 Task: In the  document egs.epub Insert horizontal line 'above the text' Create the translated copy of the document in  'Latin' Select the second point and  Clear Formatting
Action: Mouse moved to (124, 67)
Screenshot: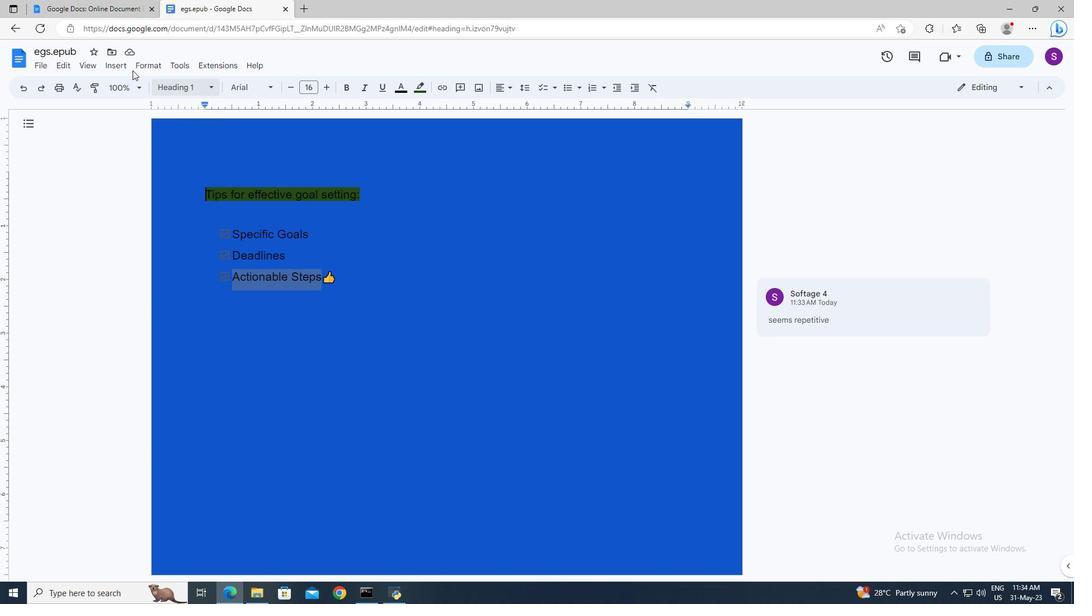 
Action: Mouse pressed left at (124, 67)
Screenshot: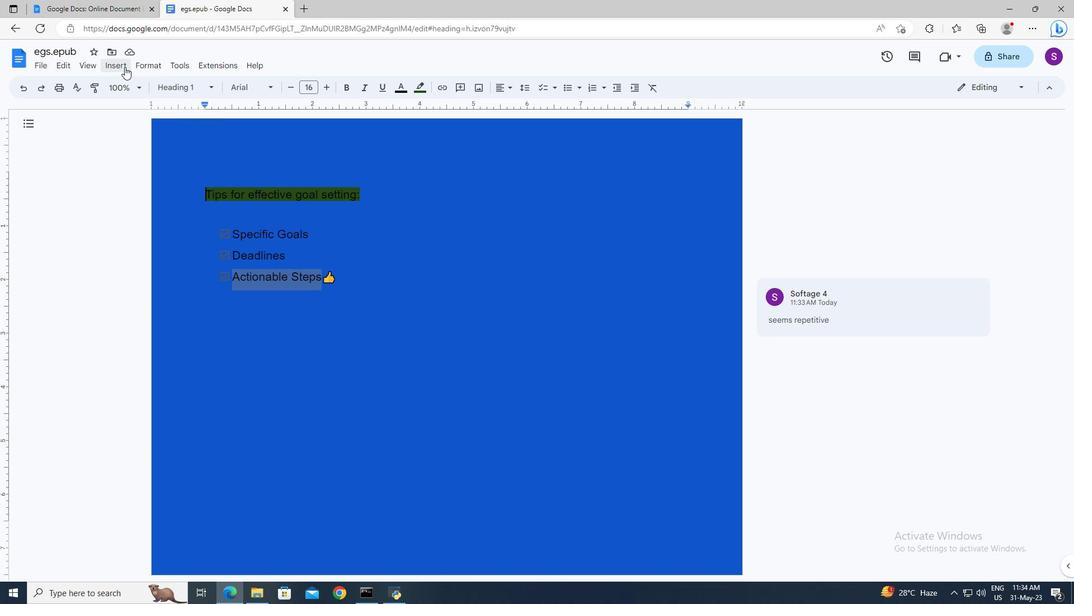 
Action: Mouse moved to (143, 151)
Screenshot: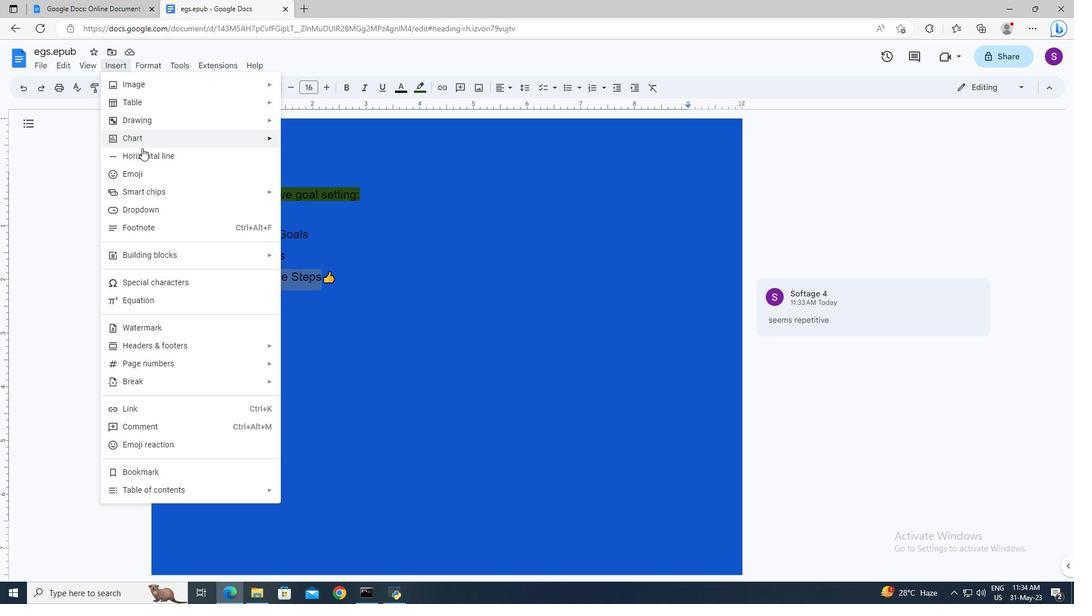 
Action: Mouse pressed left at (143, 151)
Screenshot: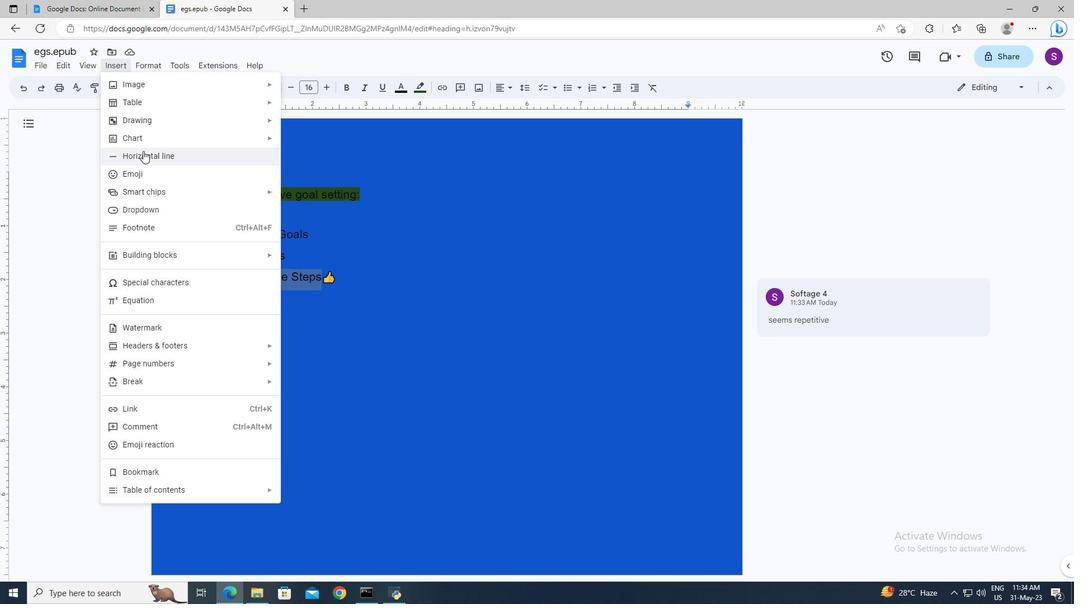 
Action: Mouse moved to (180, 69)
Screenshot: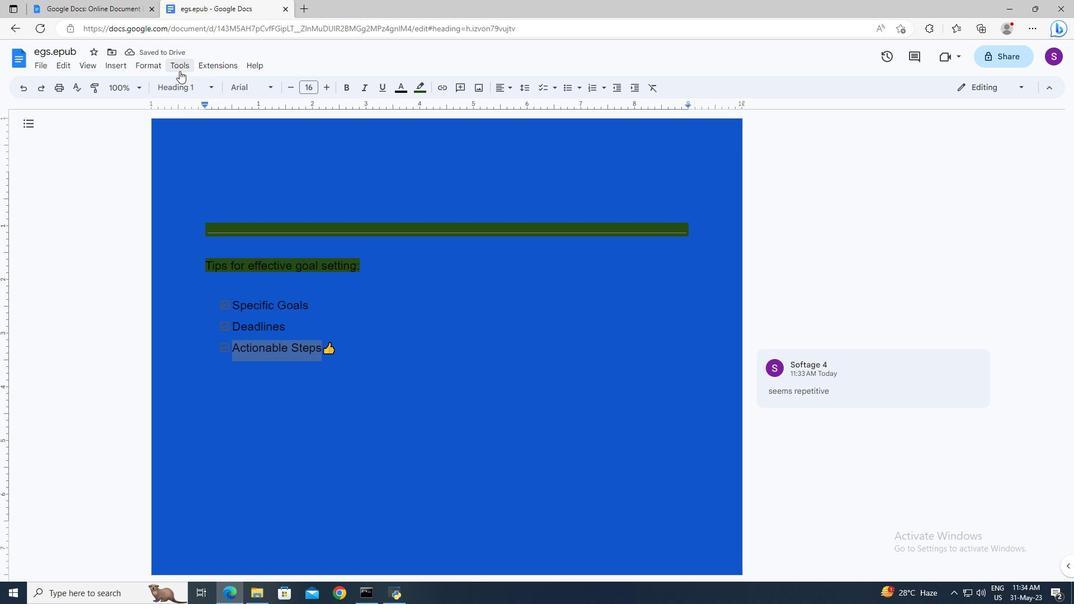 
Action: Mouse pressed left at (180, 69)
Screenshot: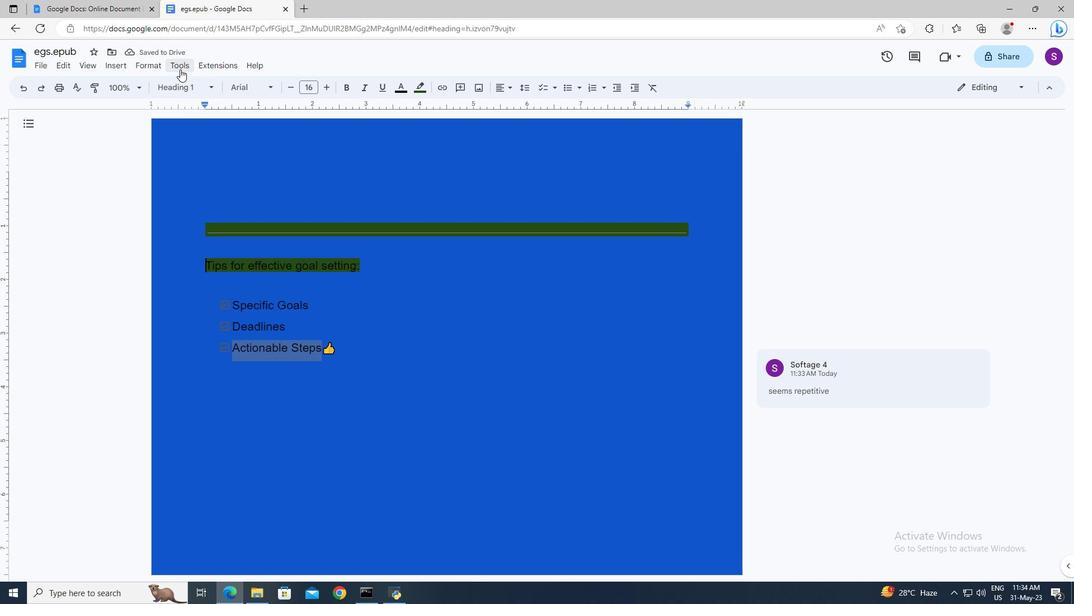 
Action: Mouse moved to (204, 250)
Screenshot: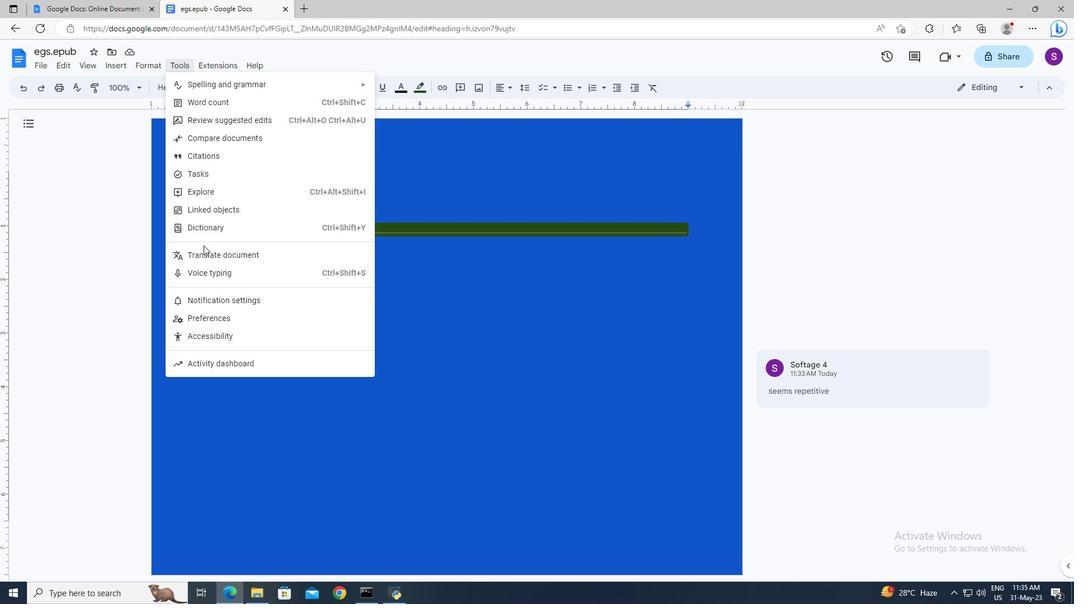 
Action: Mouse pressed left at (204, 250)
Screenshot: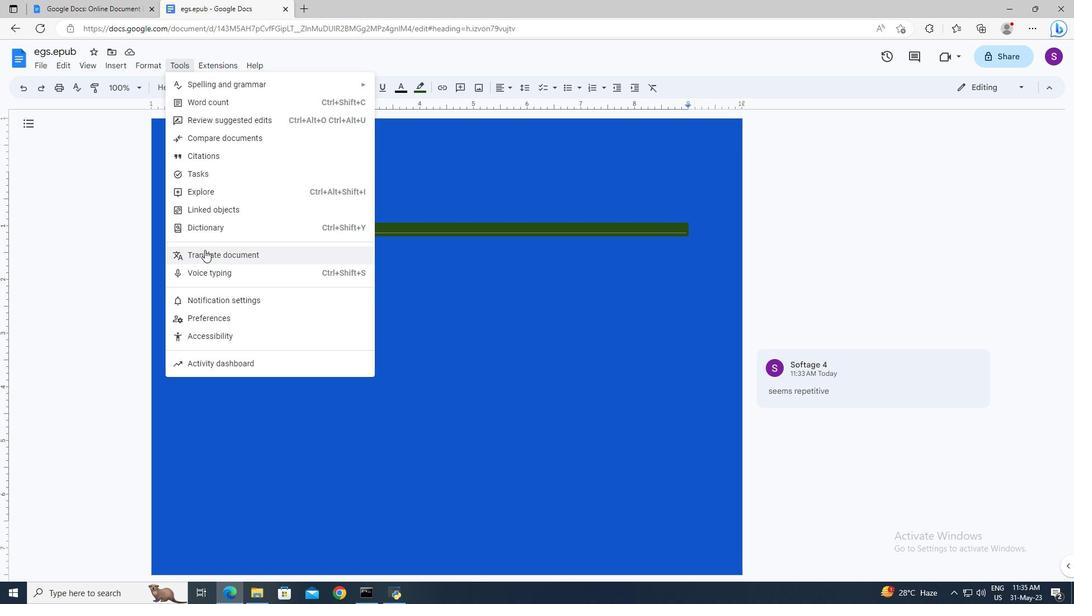 
Action: Mouse moved to (528, 335)
Screenshot: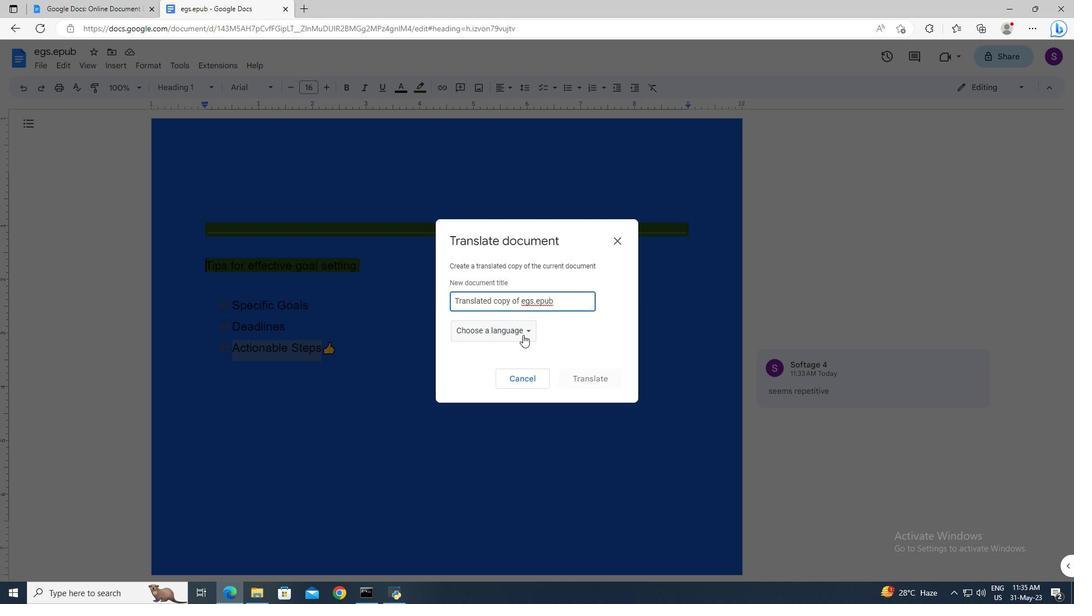 
Action: Mouse pressed left at (528, 335)
Screenshot: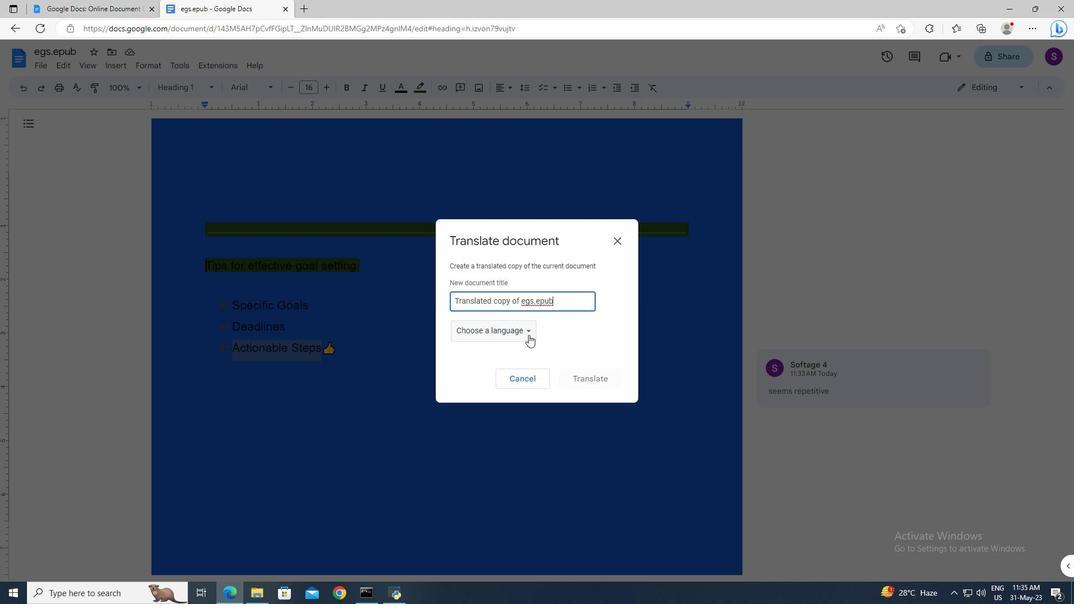 
Action: Mouse moved to (516, 405)
Screenshot: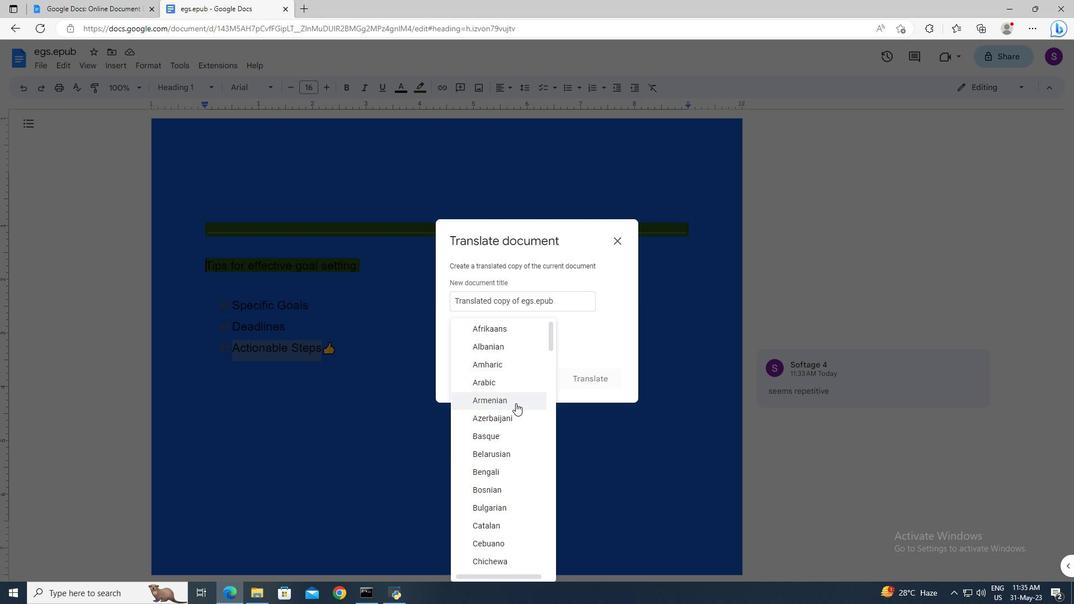 
Action: Mouse scrolled (516, 404) with delta (0, 0)
Screenshot: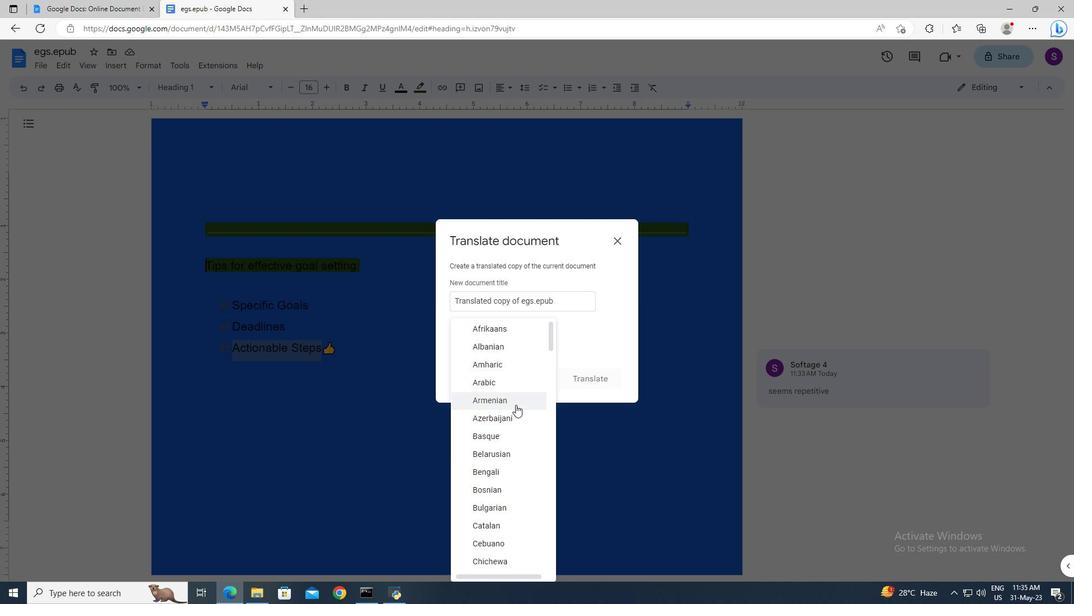 
Action: Mouse scrolled (516, 404) with delta (0, 0)
Screenshot: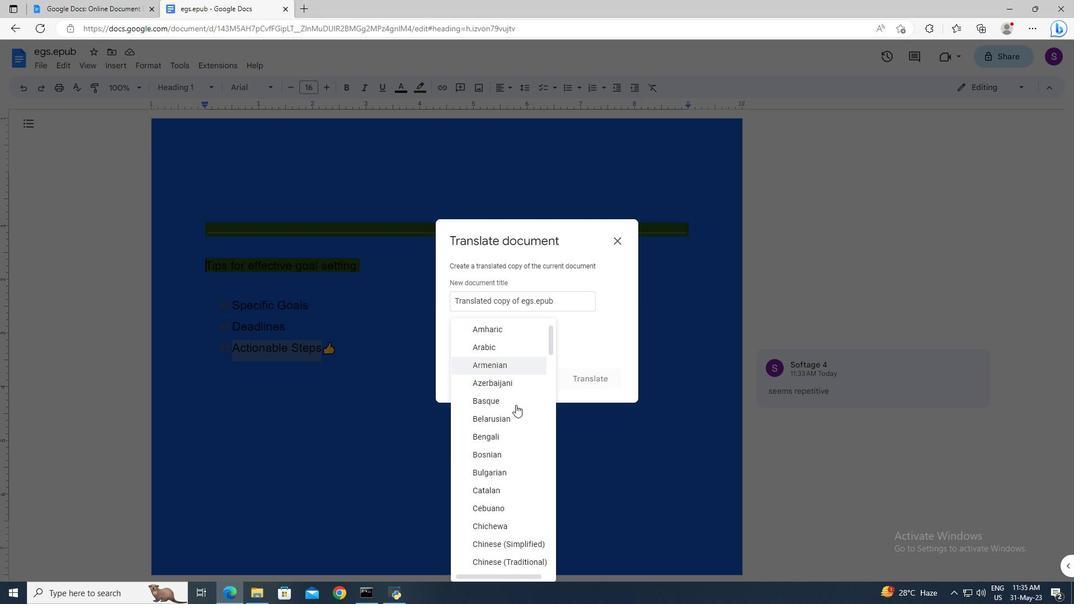 
Action: Mouse scrolled (516, 404) with delta (0, 0)
Screenshot: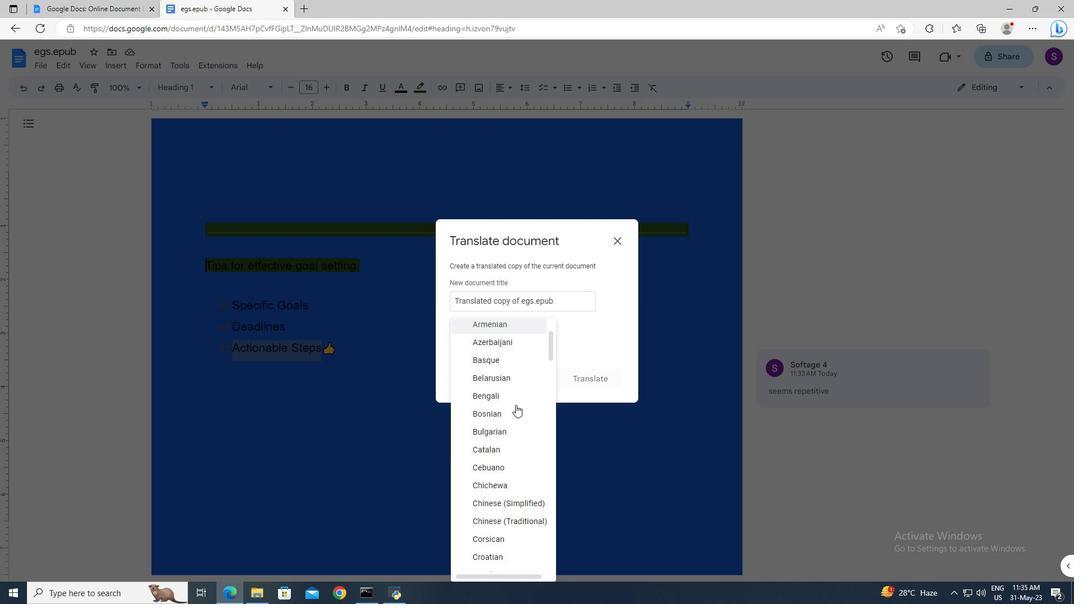 
Action: Mouse scrolled (516, 404) with delta (0, 0)
Screenshot: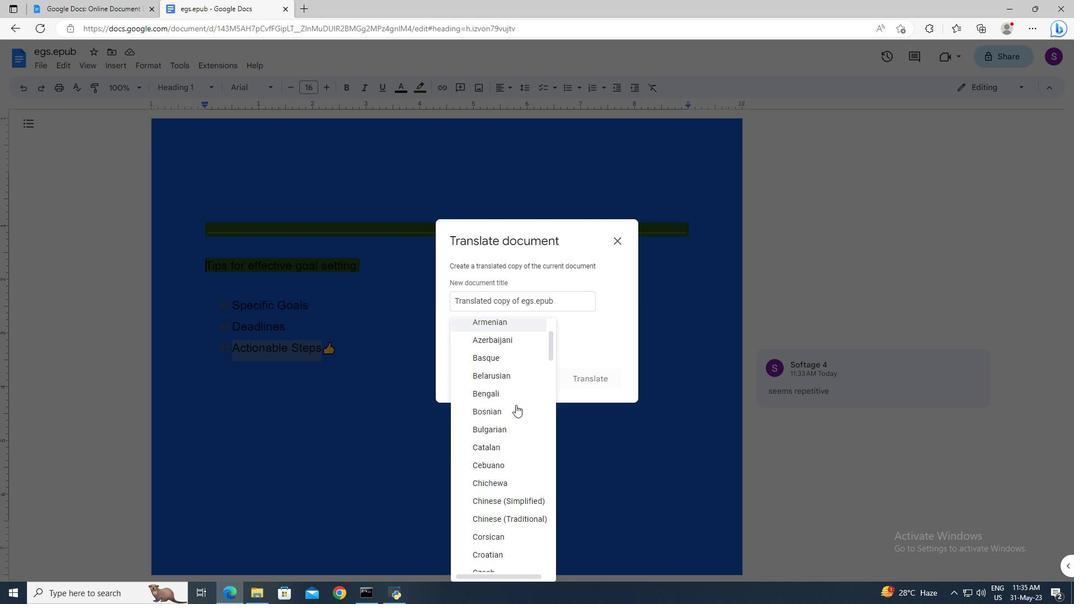 
Action: Mouse scrolled (516, 404) with delta (0, 0)
Screenshot: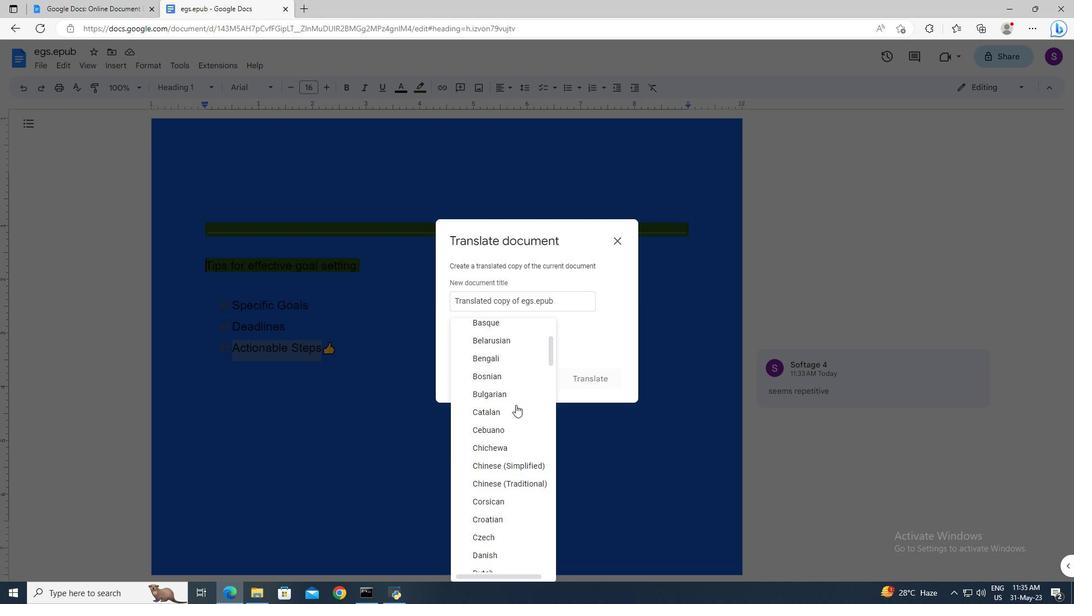 
Action: Mouse scrolled (516, 404) with delta (0, 0)
Screenshot: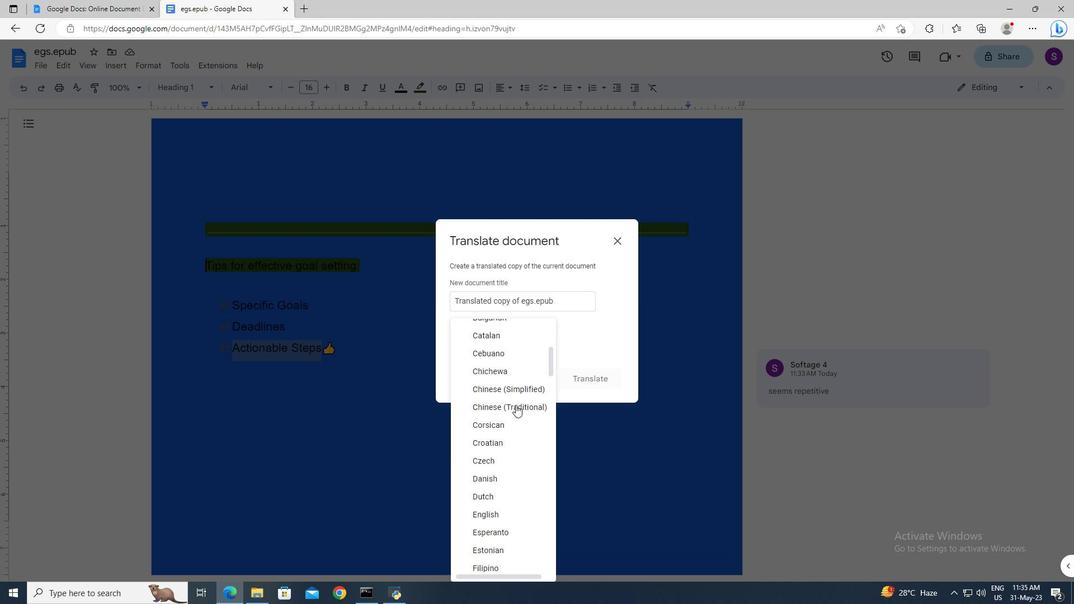 
Action: Mouse scrolled (516, 404) with delta (0, 0)
Screenshot: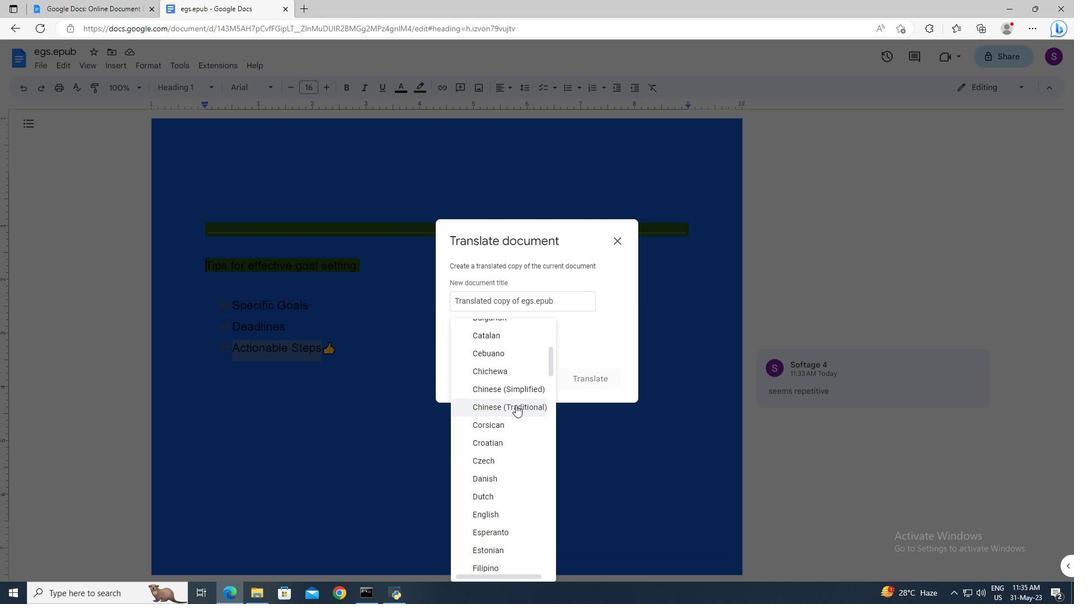 
Action: Mouse scrolled (516, 404) with delta (0, 0)
Screenshot: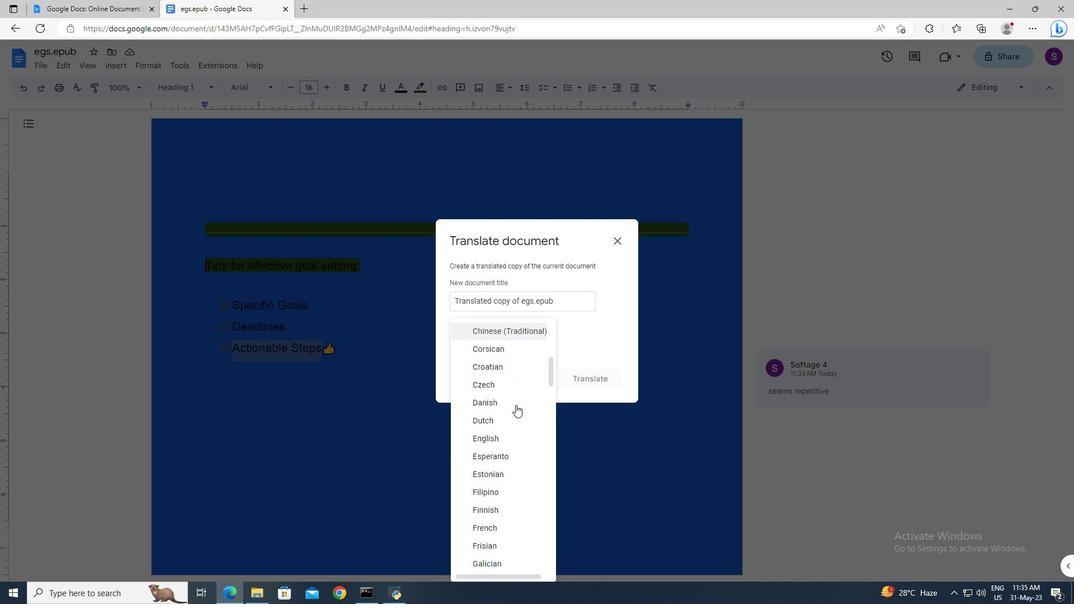 
Action: Mouse scrolled (516, 404) with delta (0, 0)
Screenshot: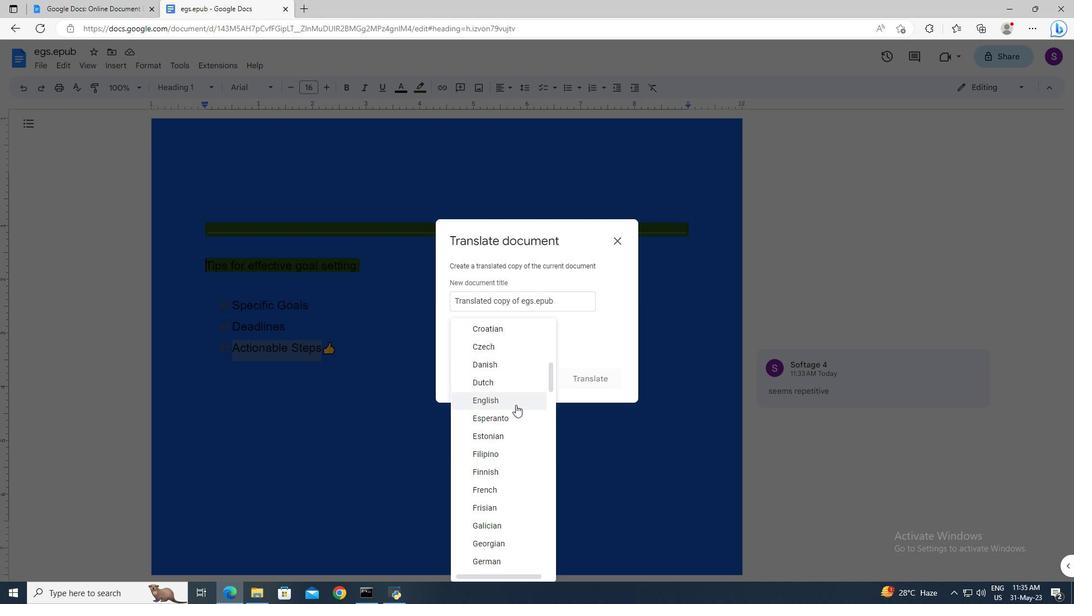 
Action: Mouse scrolled (516, 404) with delta (0, 0)
Screenshot: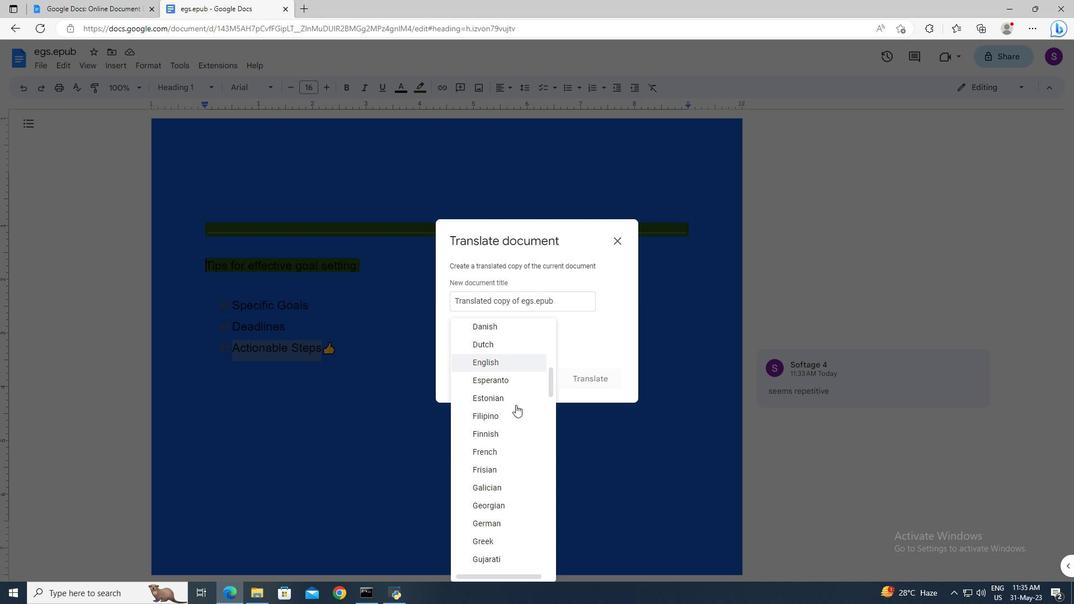 
Action: Mouse scrolled (516, 404) with delta (0, 0)
Screenshot: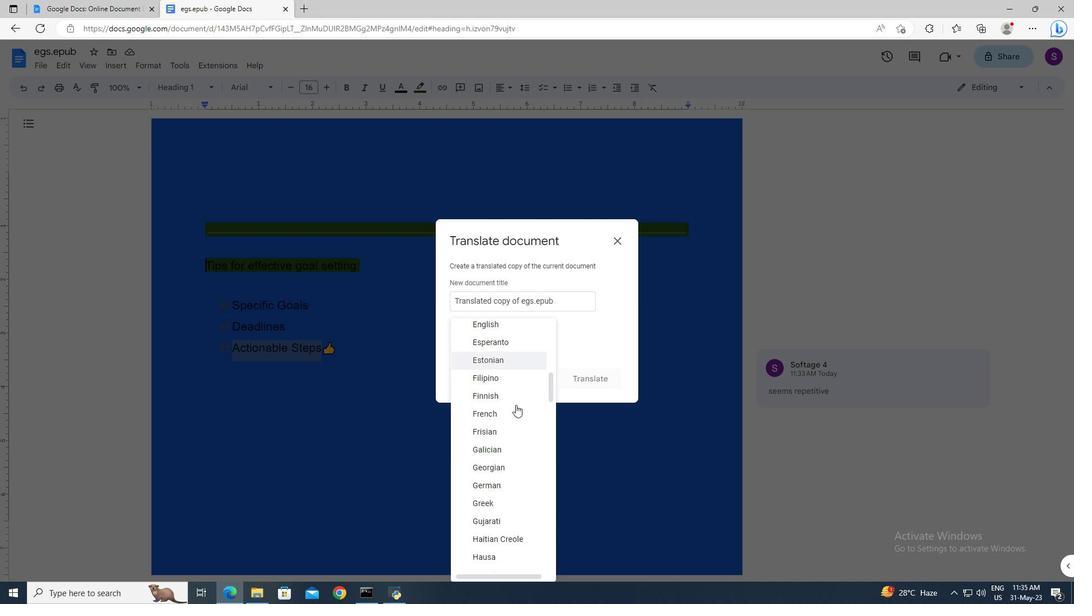 
Action: Mouse scrolled (516, 404) with delta (0, 0)
Screenshot: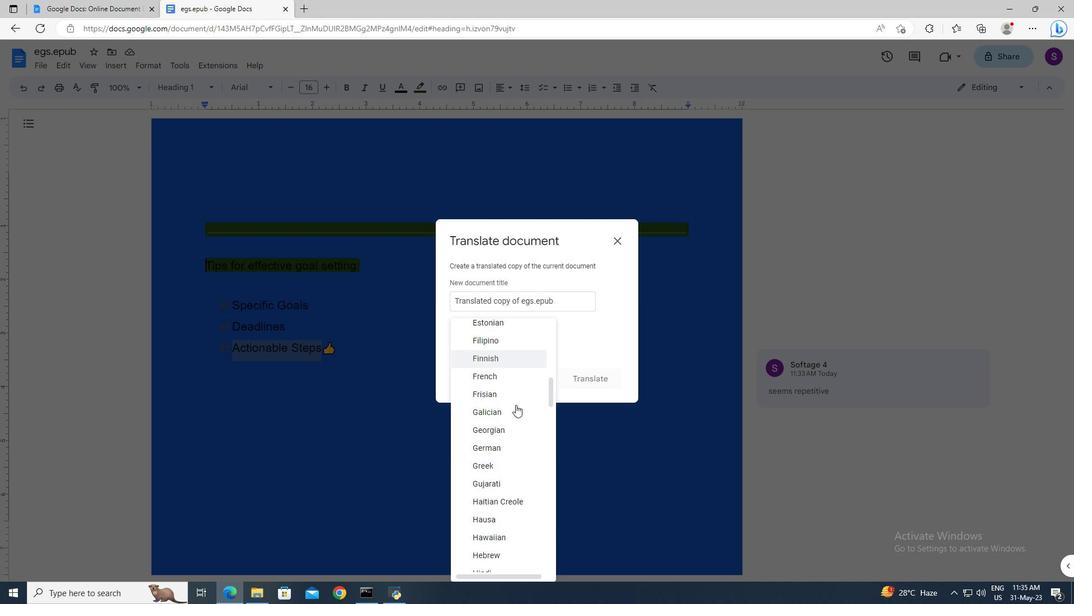 
Action: Mouse scrolled (516, 404) with delta (0, 0)
Screenshot: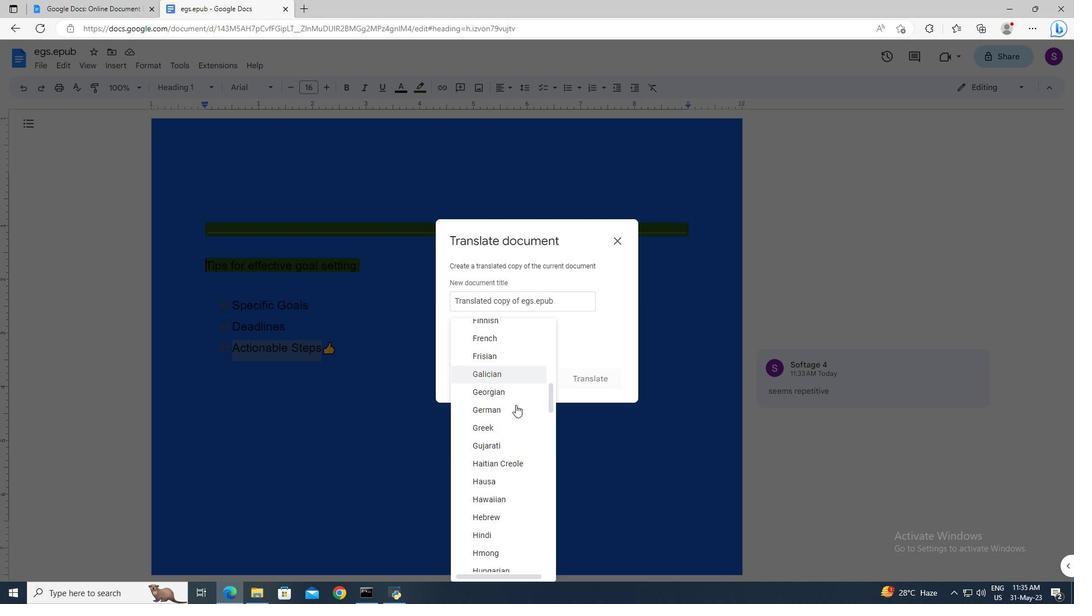 
Action: Mouse scrolled (516, 404) with delta (0, 0)
Screenshot: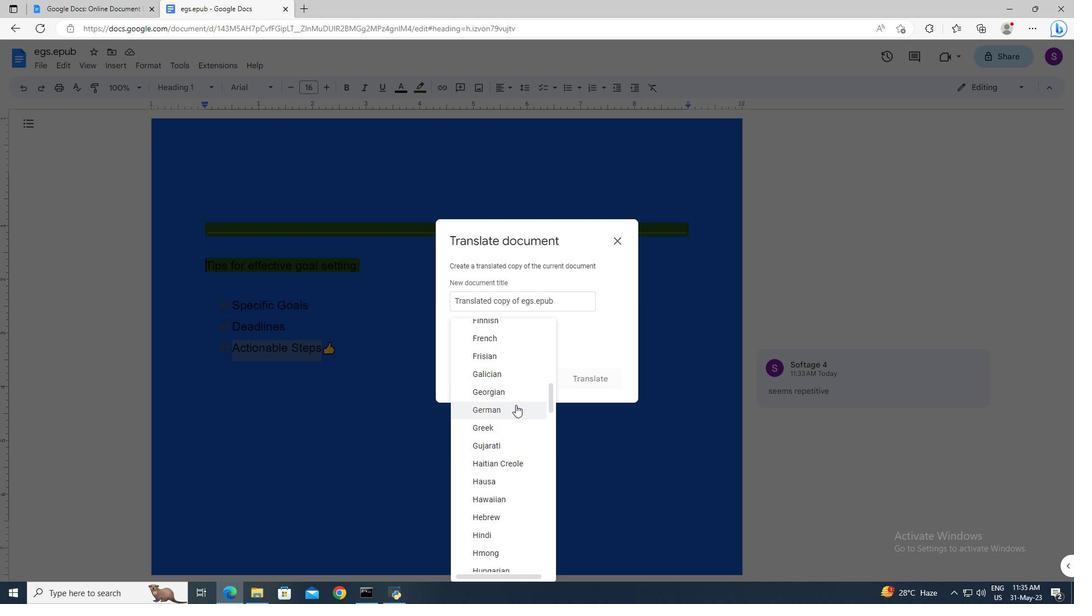 
Action: Mouse scrolled (516, 404) with delta (0, 0)
Screenshot: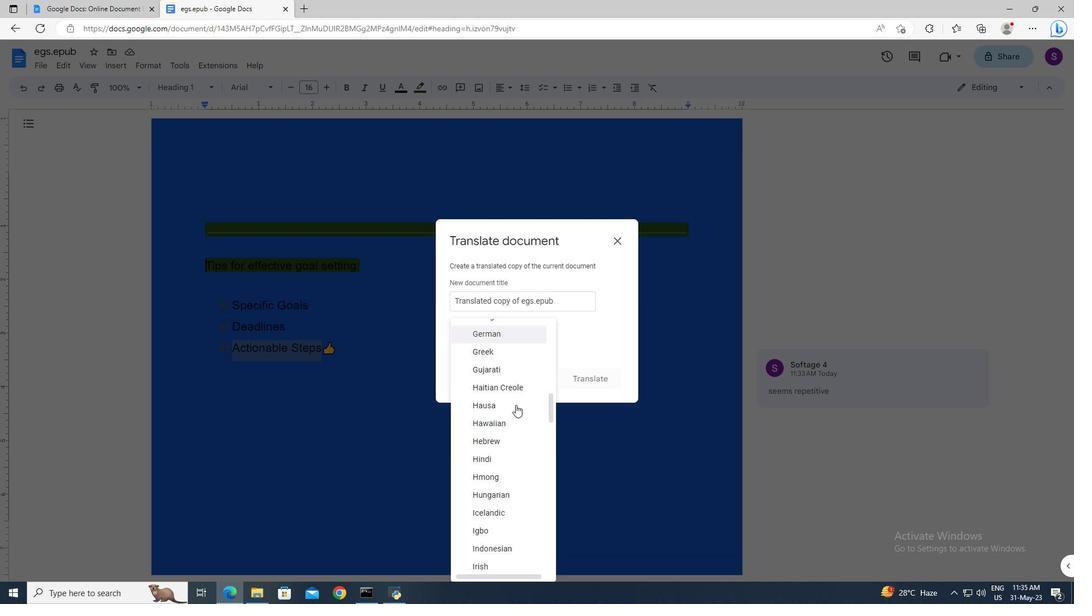 
Action: Mouse scrolled (516, 404) with delta (0, 0)
Screenshot: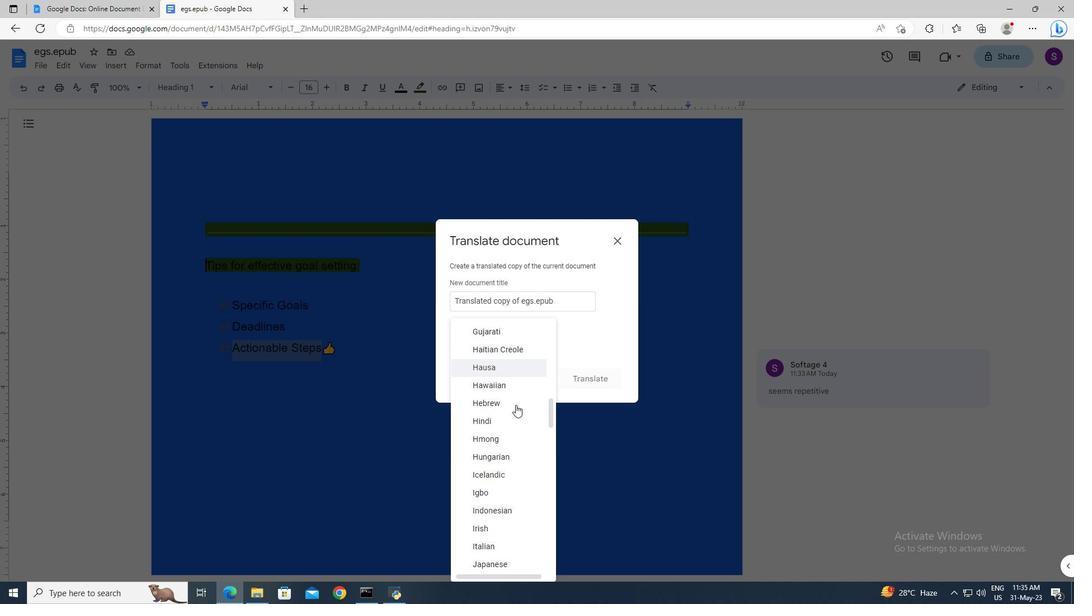 
Action: Mouse scrolled (516, 404) with delta (0, 0)
Screenshot: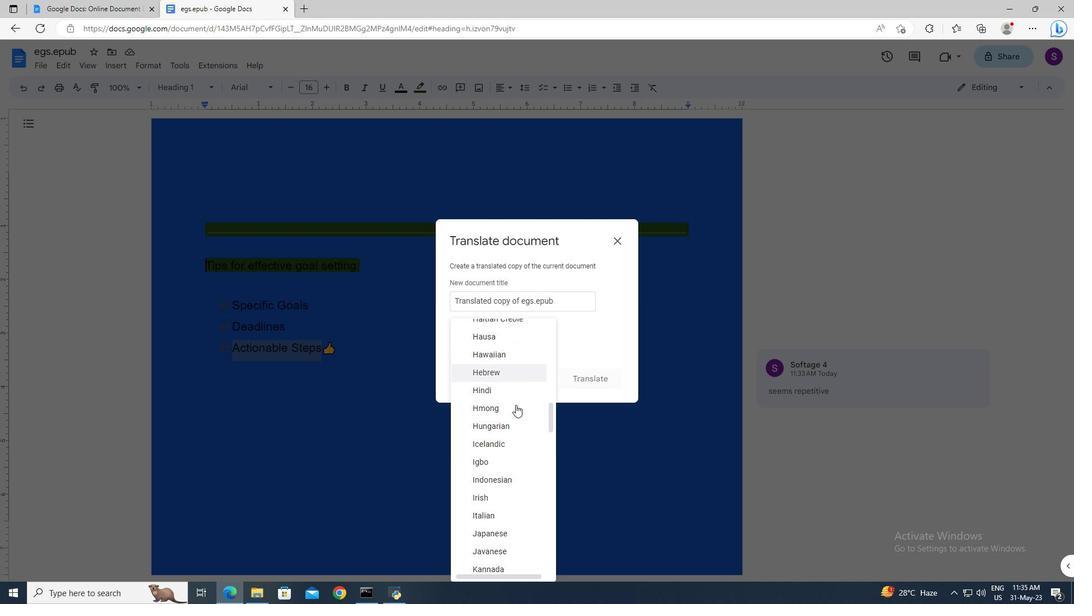 
Action: Mouse scrolled (516, 404) with delta (0, 0)
Screenshot: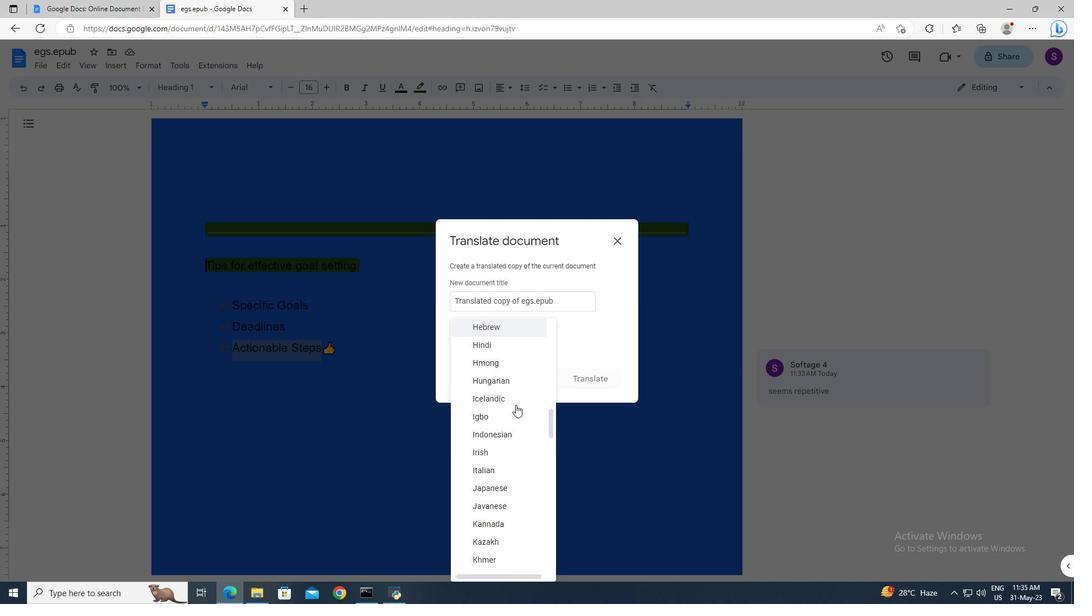 
Action: Mouse scrolled (516, 404) with delta (0, 0)
Screenshot: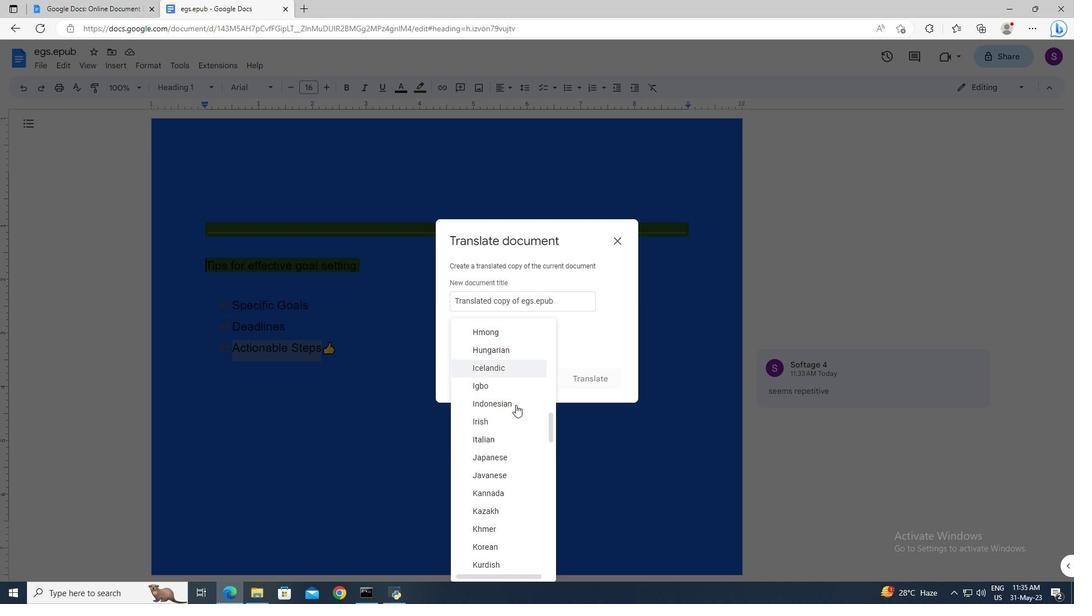 
Action: Mouse scrolled (516, 404) with delta (0, 0)
Screenshot: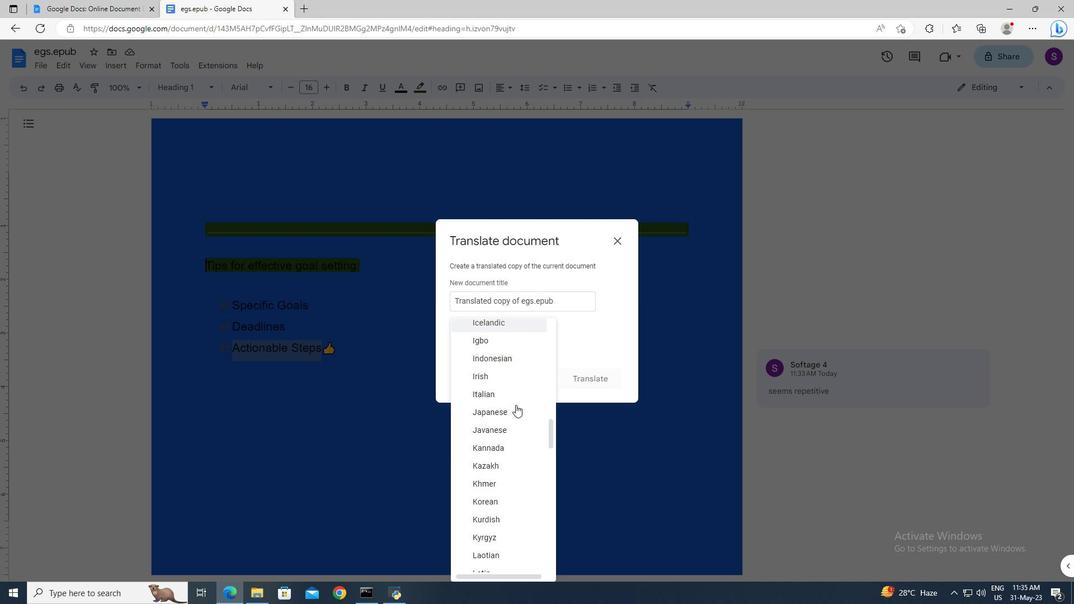 
Action: Mouse moved to (483, 537)
Screenshot: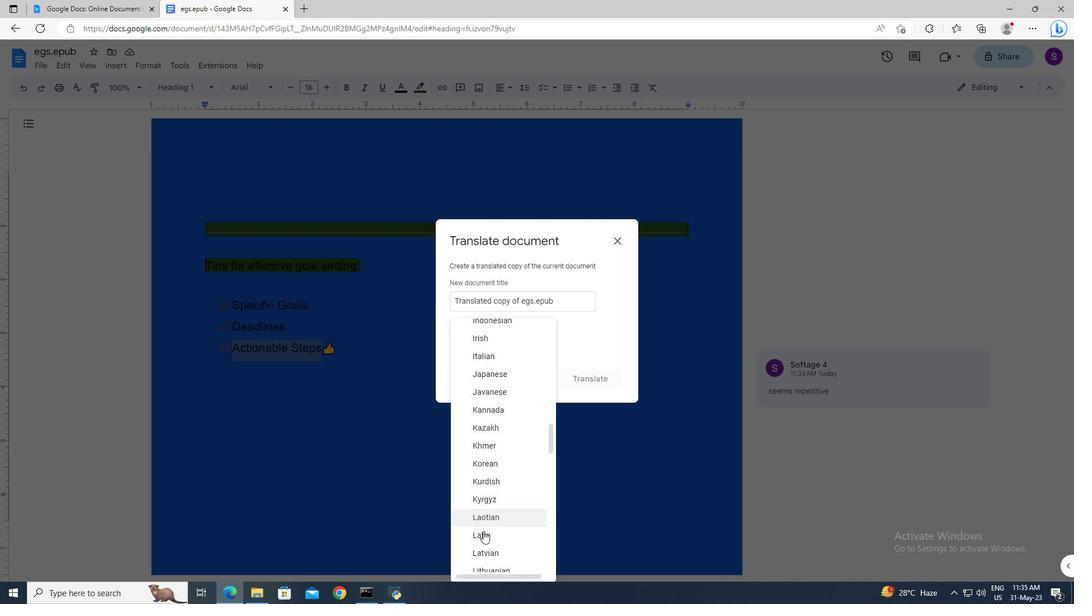
Action: Mouse pressed left at (483, 537)
Screenshot: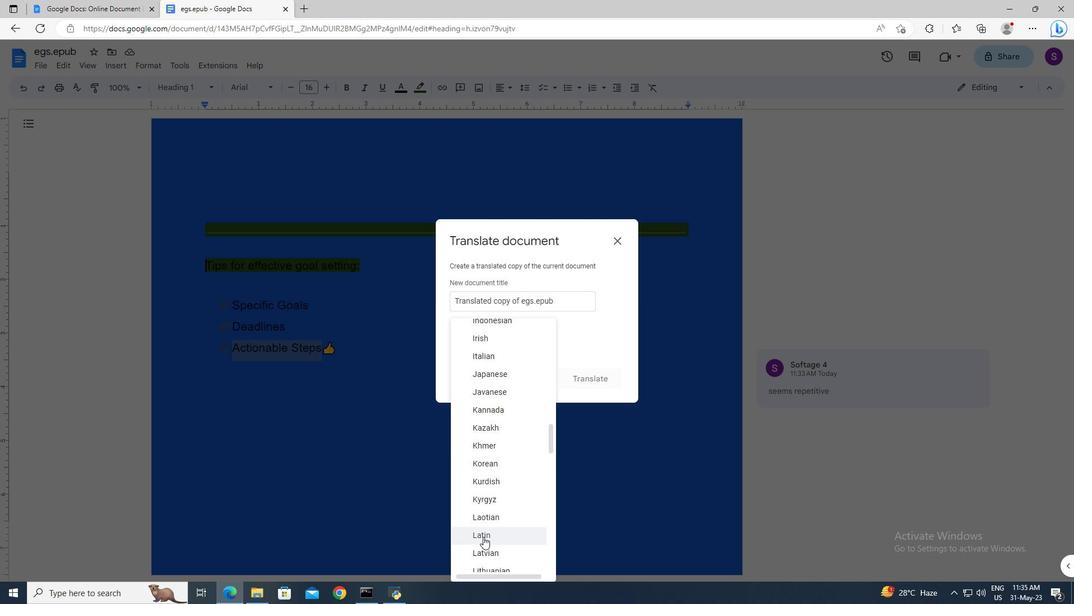 
Action: Mouse moved to (572, 377)
Screenshot: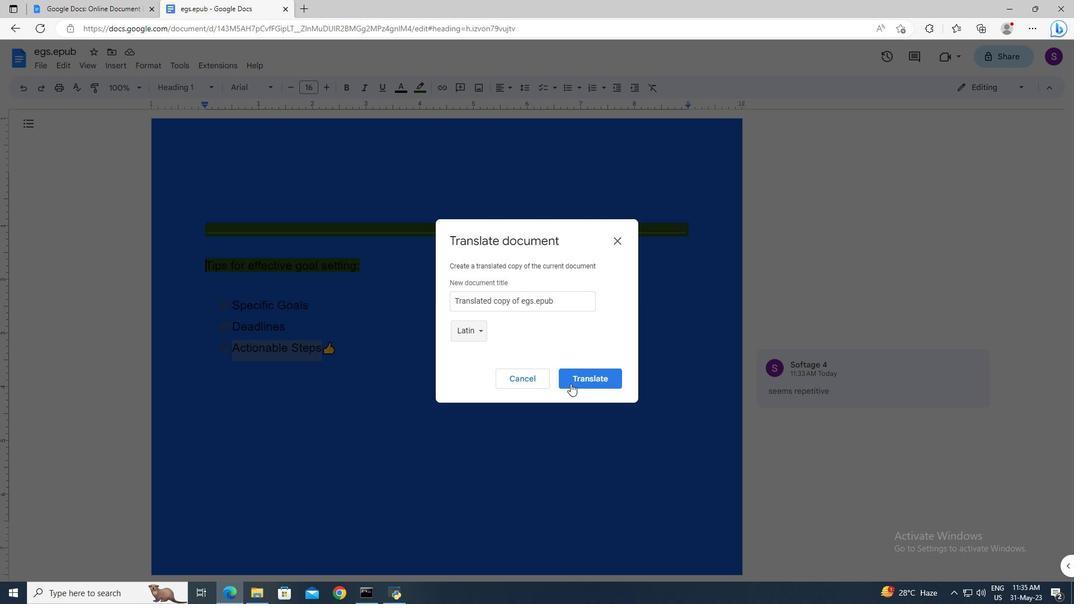 
Action: Mouse pressed left at (572, 377)
Screenshot: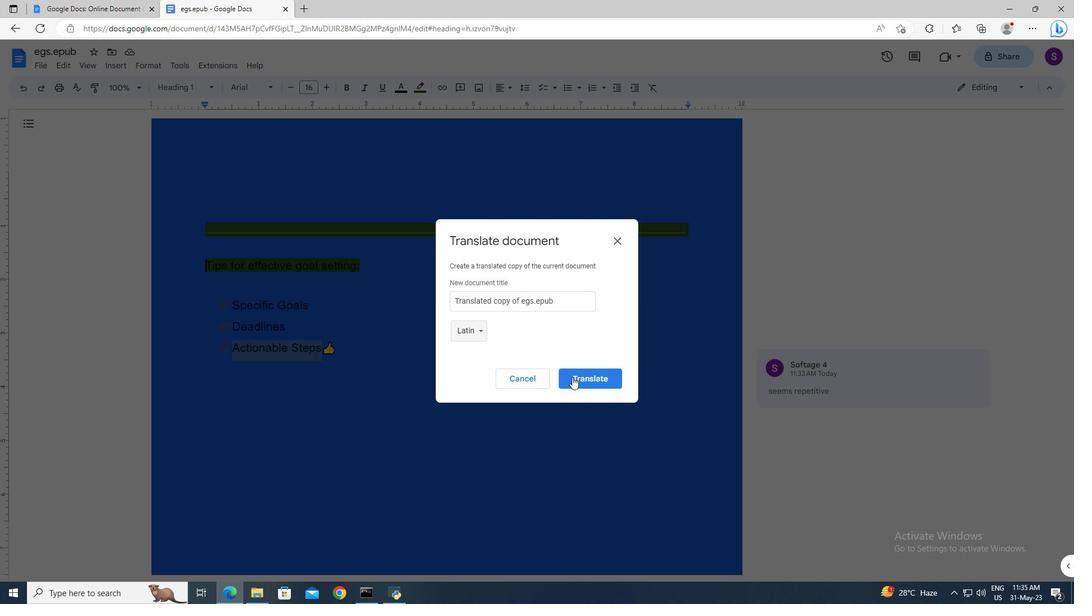 
Action: Mouse moved to (212, 0)
Screenshot: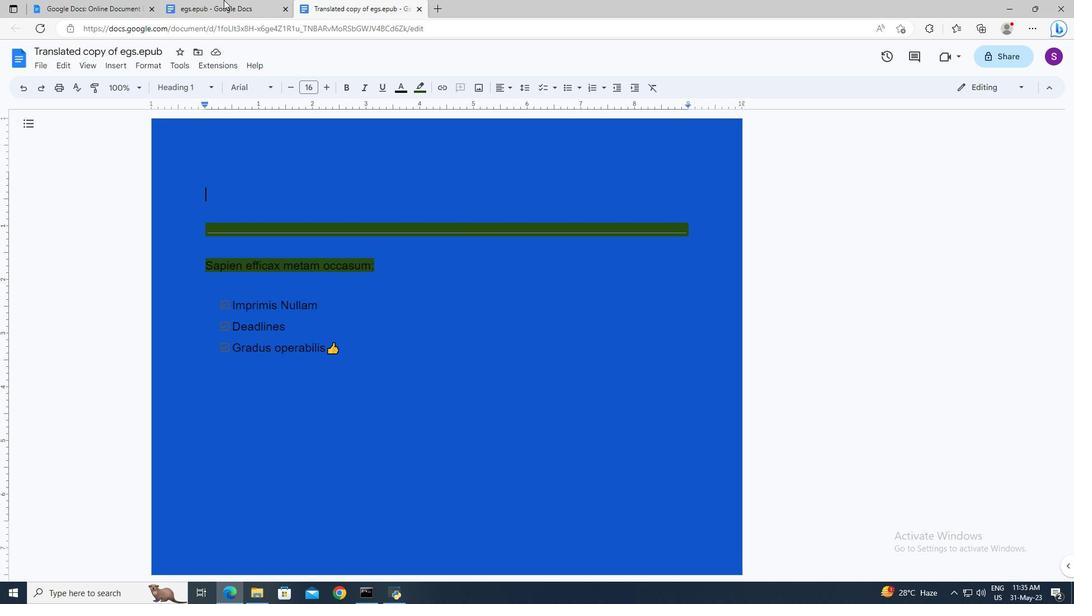 
Action: Mouse pressed left at (212, 0)
Screenshot: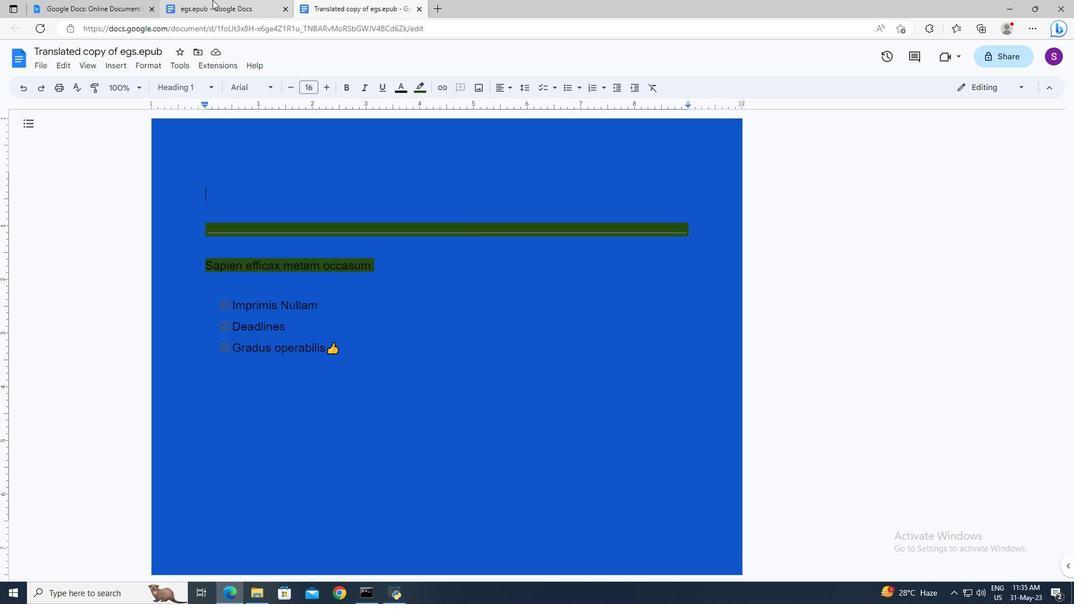 
Action: Mouse moved to (230, 324)
Screenshot: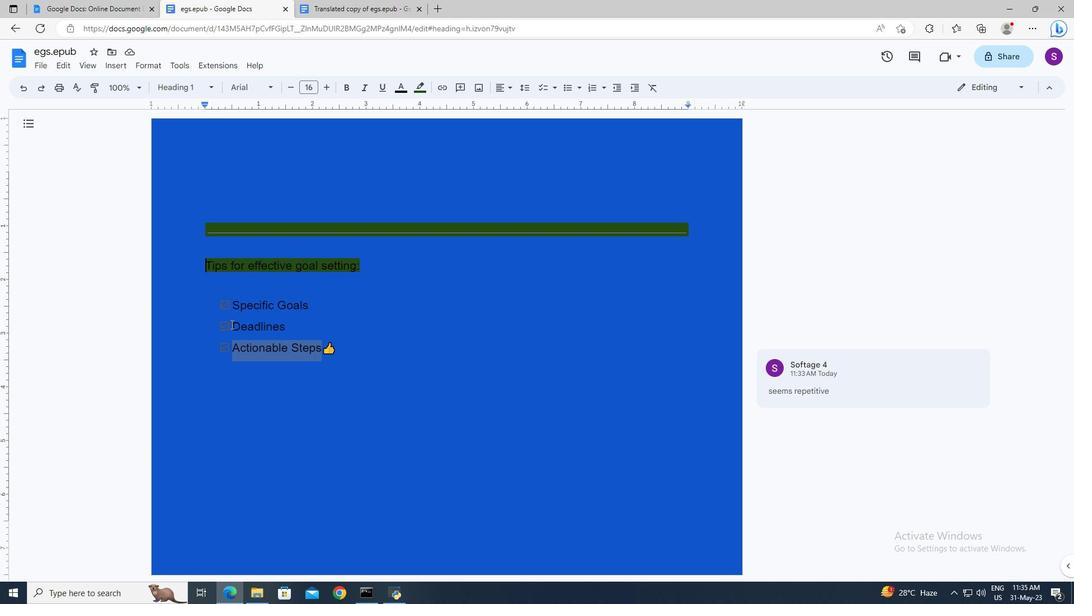 
Action: Mouse pressed left at (230, 324)
Screenshot: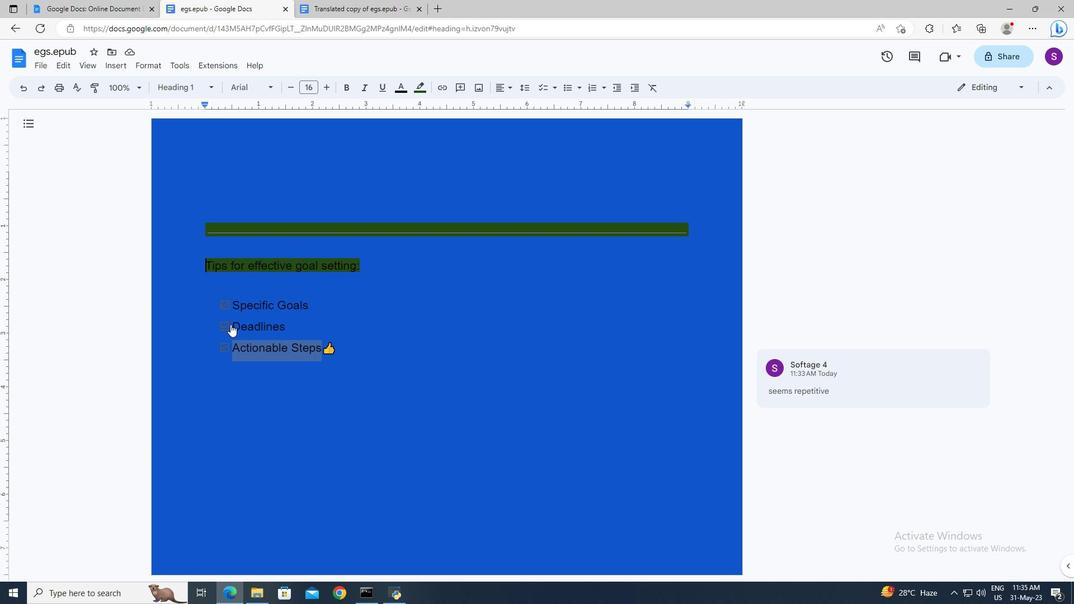 
Action: Mouse moved to (232, 324)
Screenshot: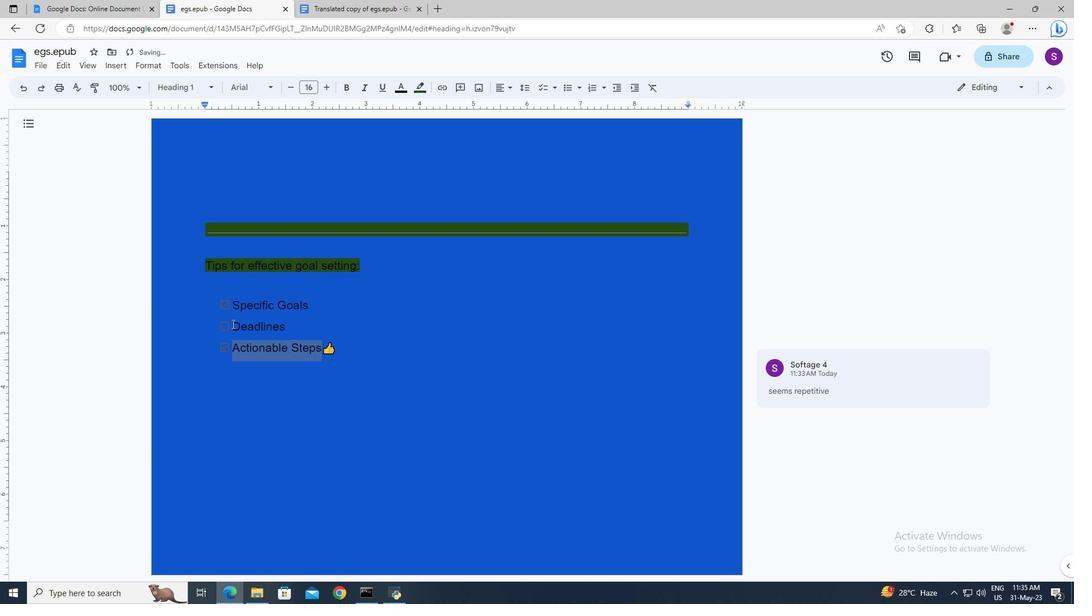 
Action: Mouse pressed left at (232, 324)
Screenshot: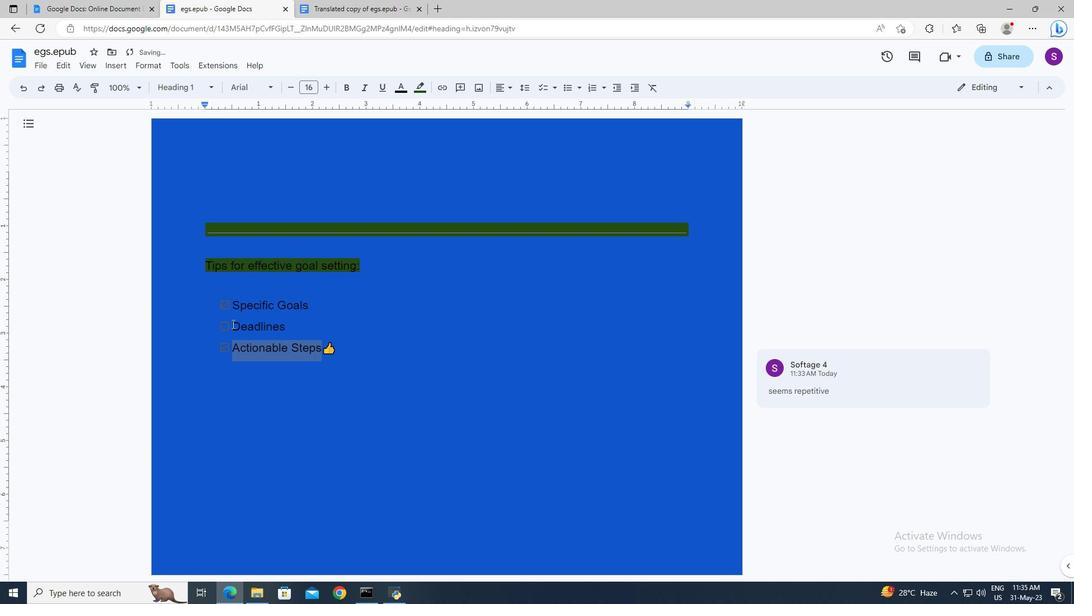 
Action: Mouse moved to (228, 324)
Screenshot: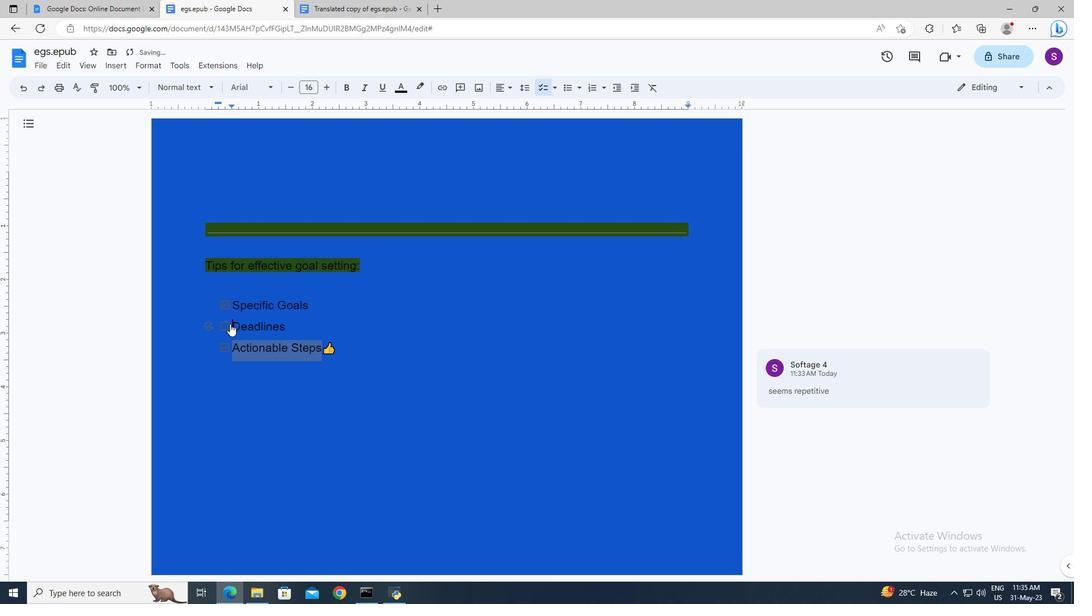
Action: Mouse pressed left at (228, 324)
Screenshot: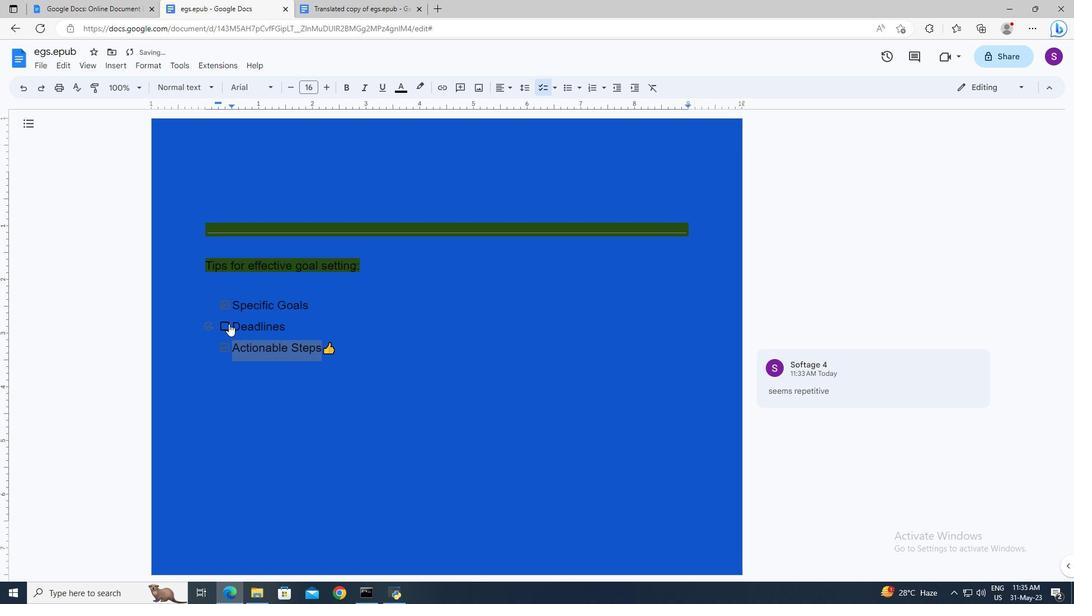 
Action: Mouse moved to (232, 325)
Screenshot: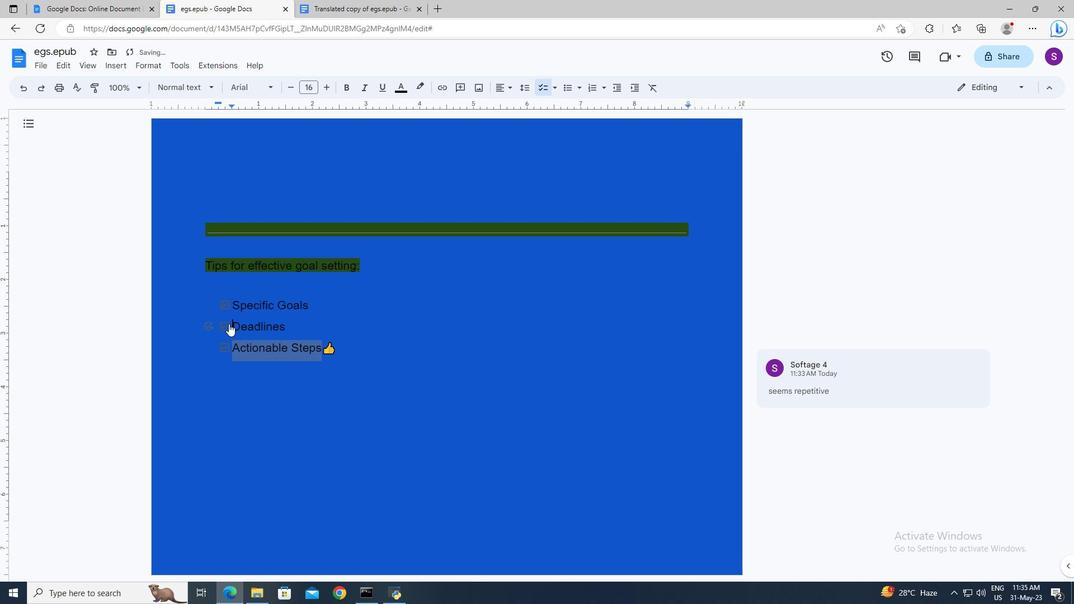 
Action: Mouse pressed left at (232, 325)
Screenshot: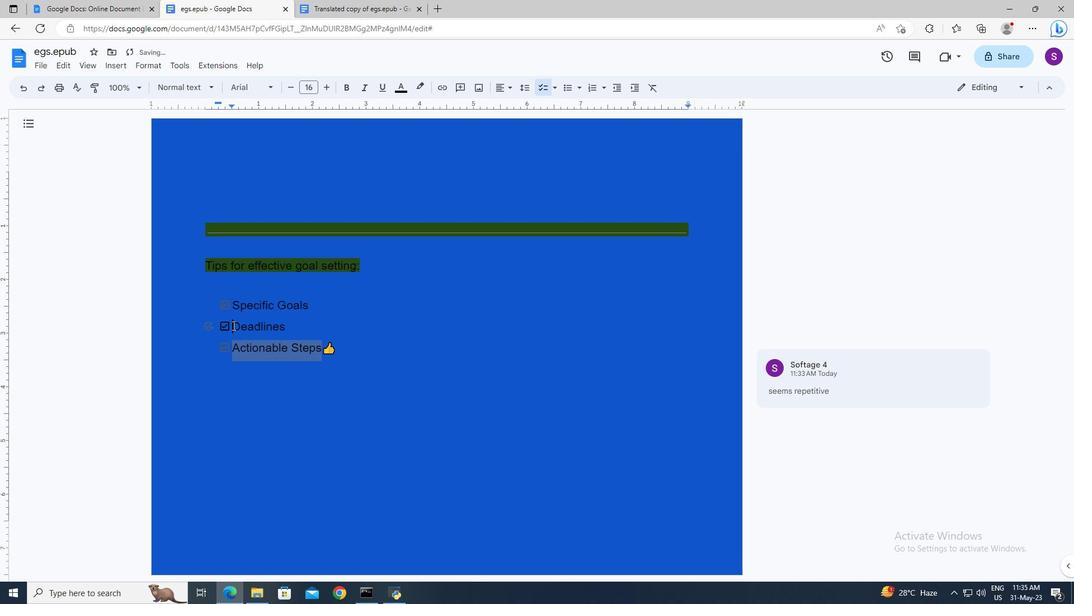 
Action: Key pressed <Key.shift><Key.right>
Screenshot: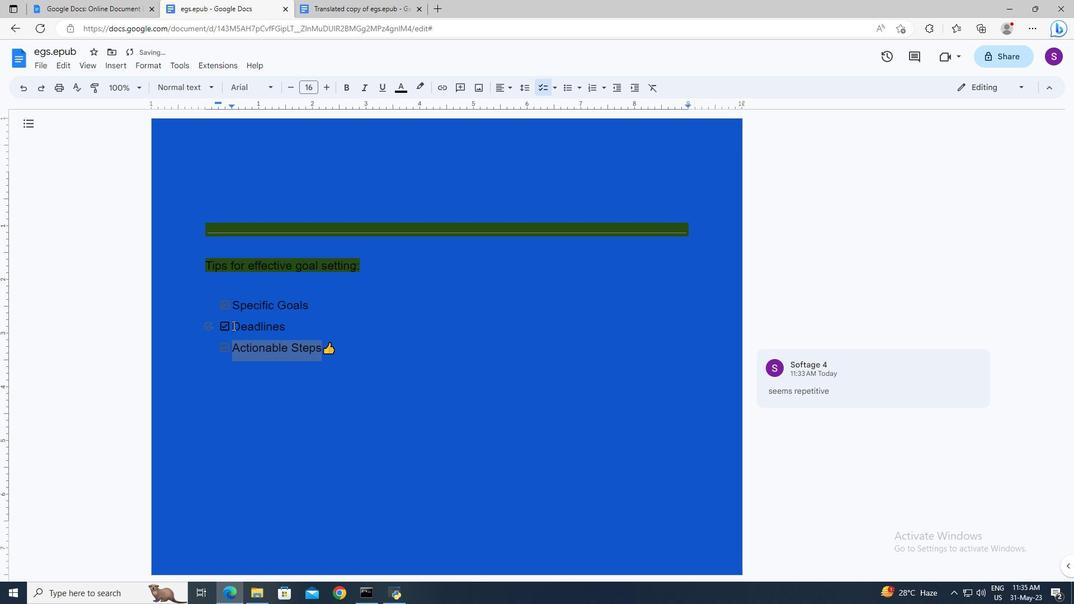 
Action: Mouse moved to (659, 92)
Screenshot: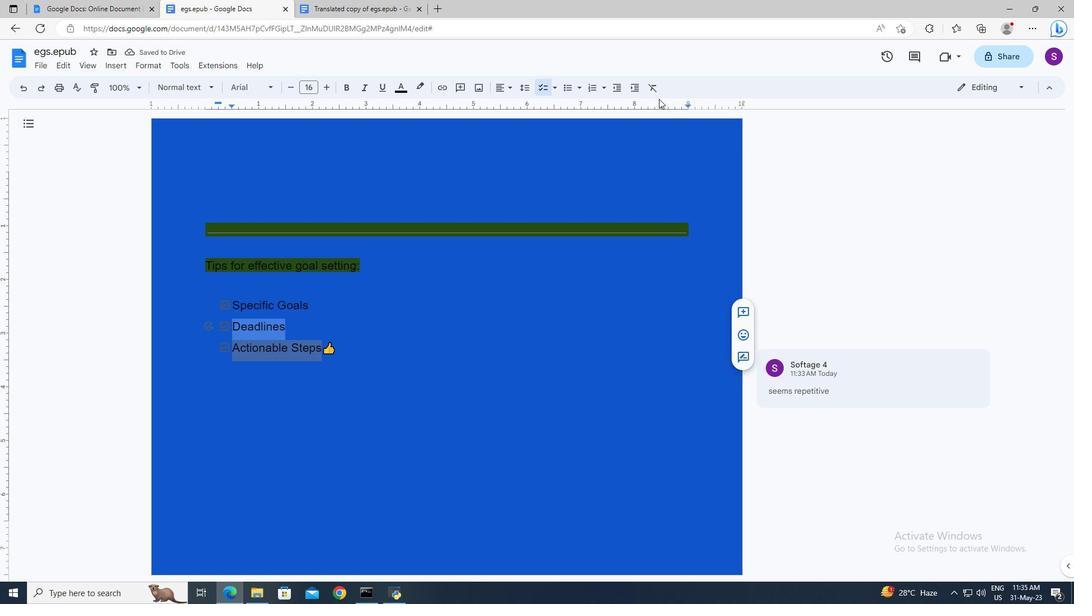 
Action: Mouse pressed left at (659, 92)
Screenshot: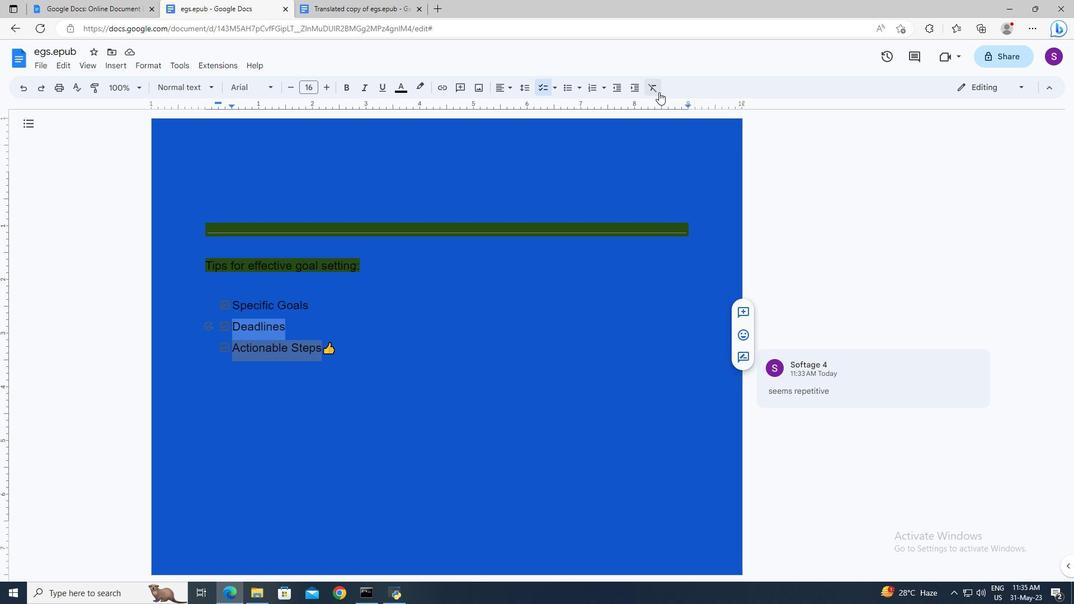 
Action: Mouse moved to (493, 319)
Screenshot: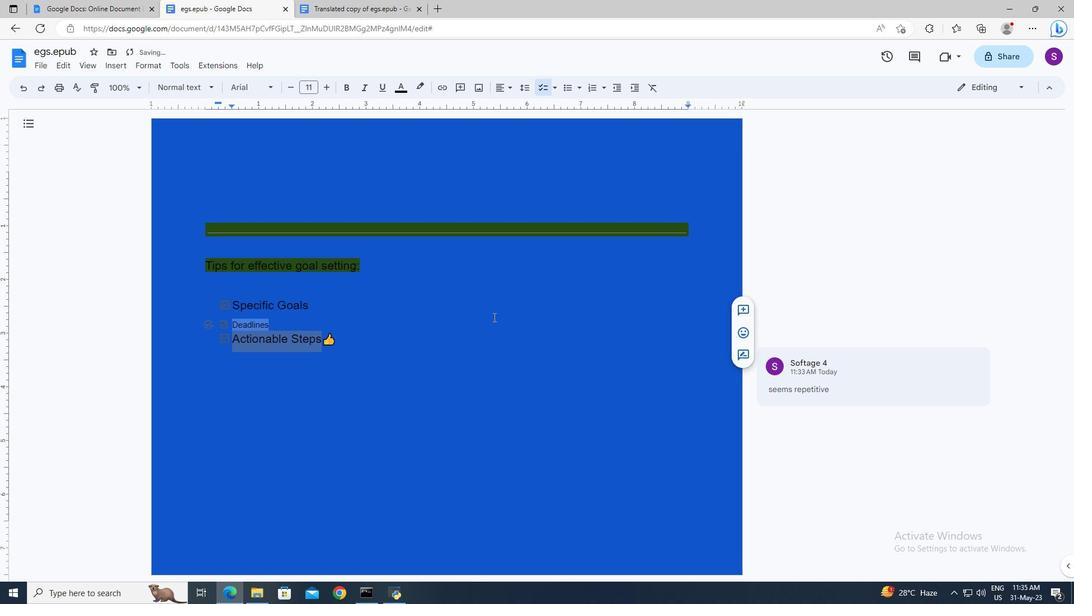 
Action: Mouse pressed left at (493, 319)
Screenshot: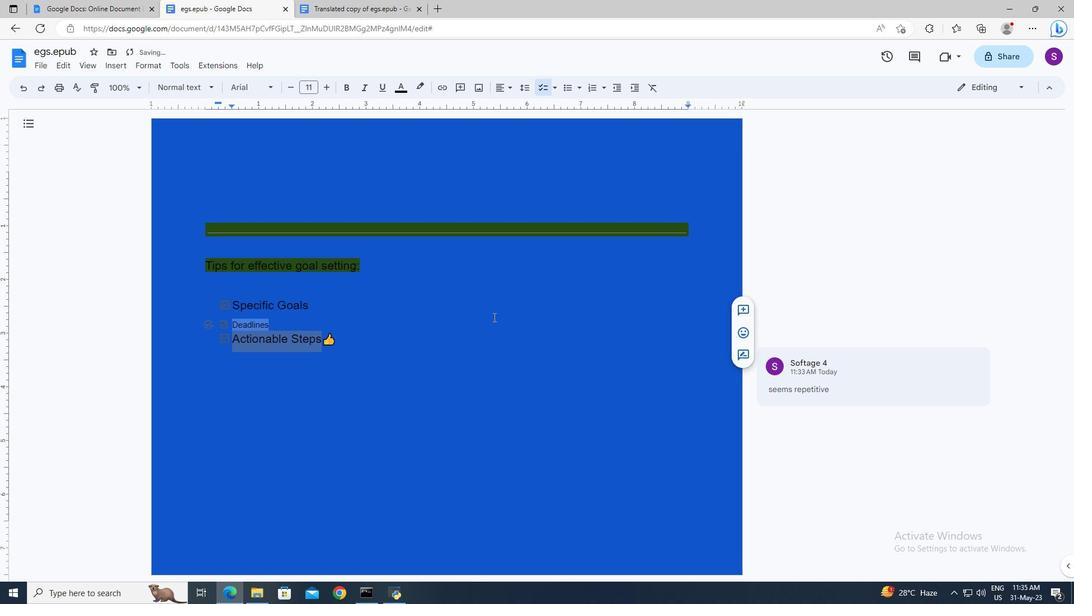 
